 Task: Create a branch for experimental changes in your repository.
Action: Mouse moved to (623, 41)
Screenshot: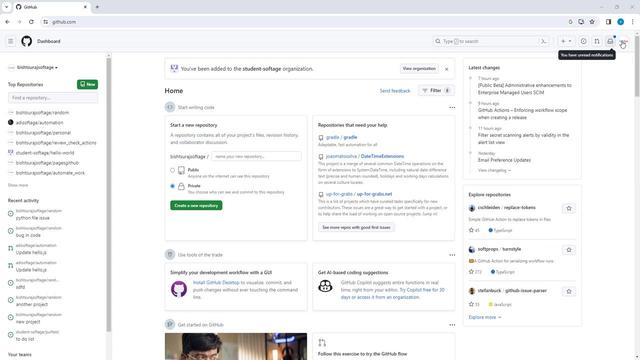 
Action: Mouse pressed left at (623, 41)
Screenshot: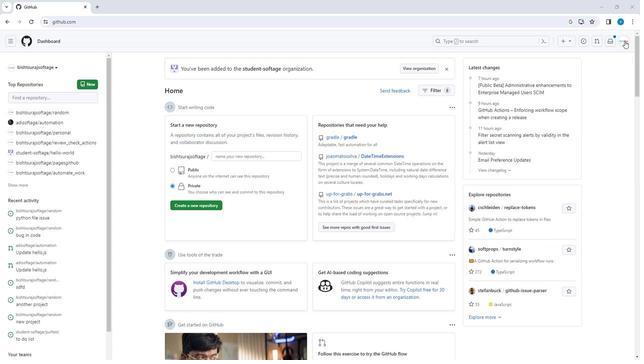 
Action: Mouse moved to (576, 87)
Screenshot: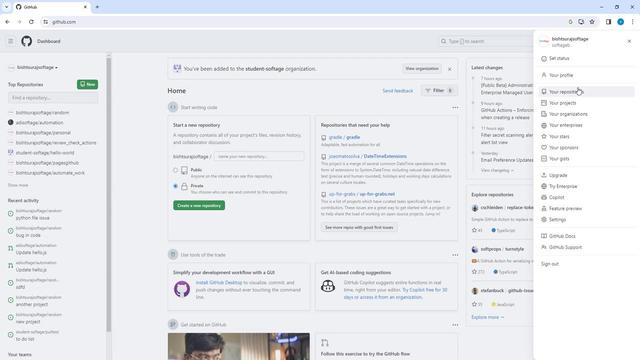 
Action: Mouse pressed left at (576, 87)
Screenshot: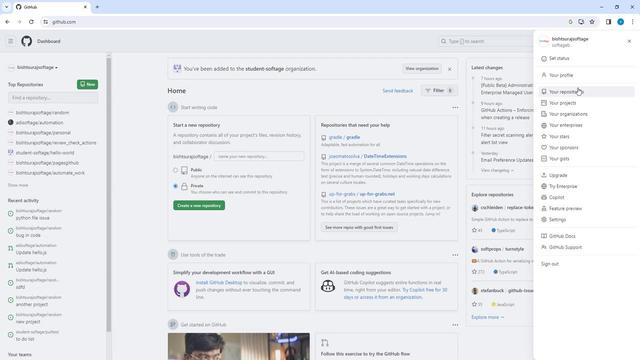 
Action: Mouse moved to (228, 105)
Screenshot: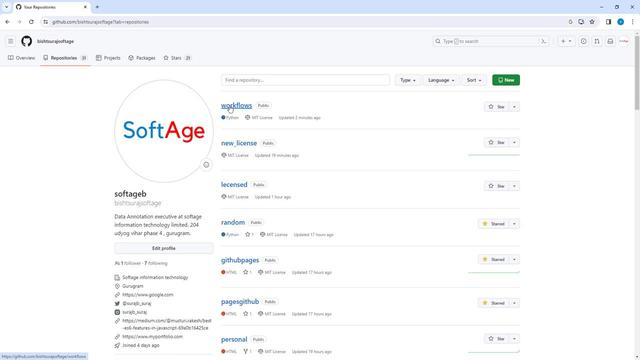 
Action: Mouse pressed left at (228, 105)
Screenshot: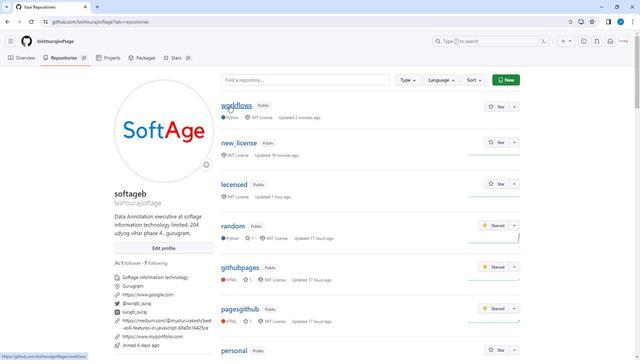 
Action: Mouse moved to (142, 99)
Screenshot: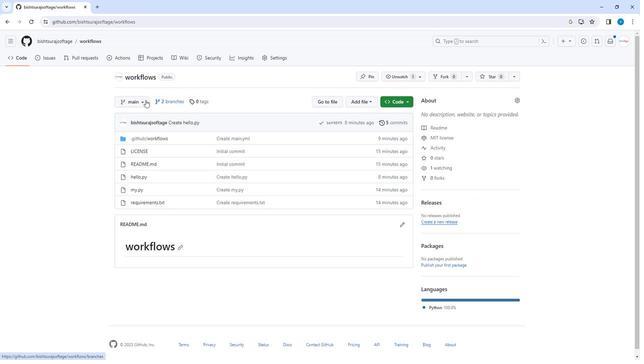 
Action: Mouse pressed left at (142, 99)
Screenshot: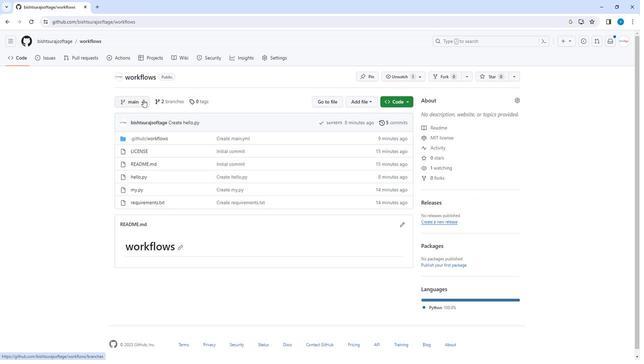 
Action: Mouse moved to (137, 127)
Screenshot: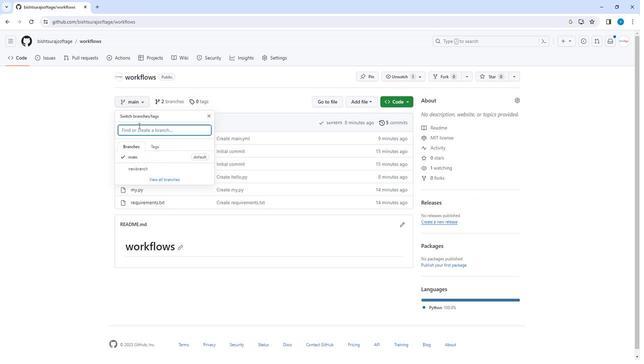 
Action: Key pressed mybracnh
Screenshot: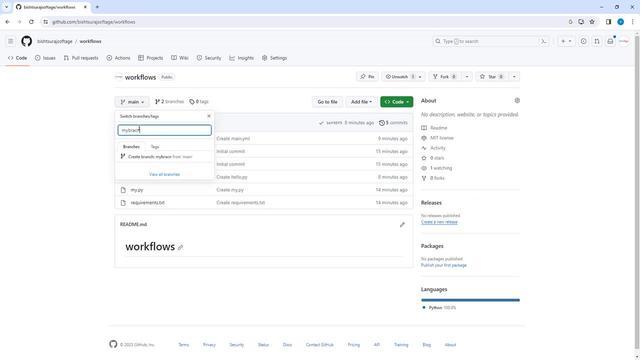 
Action: Mouse moved to (145, 154)
Screenshot: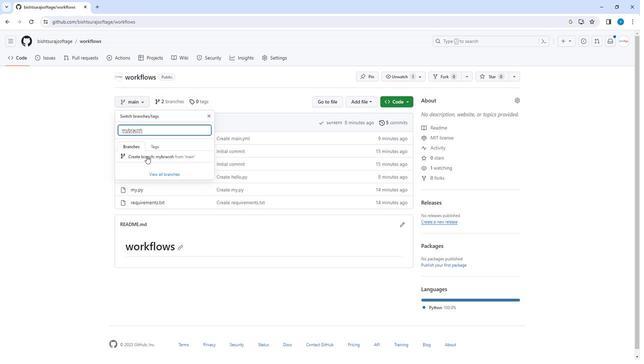 
Action: Mouse pressed left at (145, 154)
Screenshot: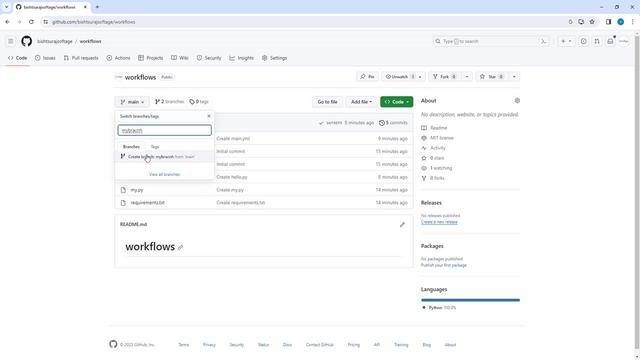 
Action: Mouse moved to (137, 198)
Screenshot: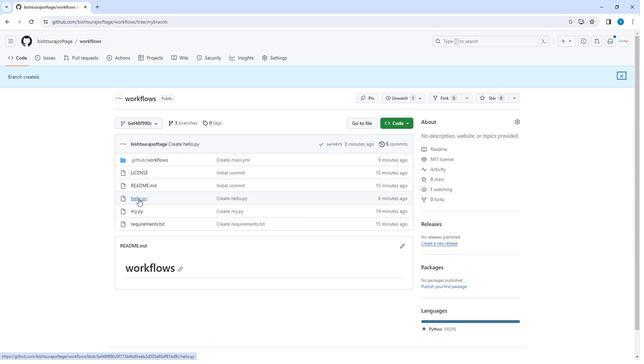 
Action: Mouse pressed left at (137, 198)
Screenshot: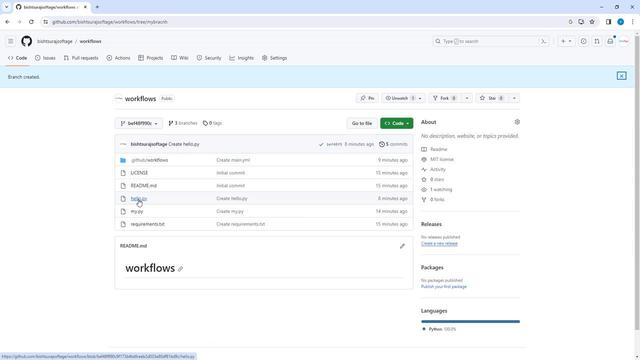 
Action: Mouse moved to (600, 118)
Screenshot: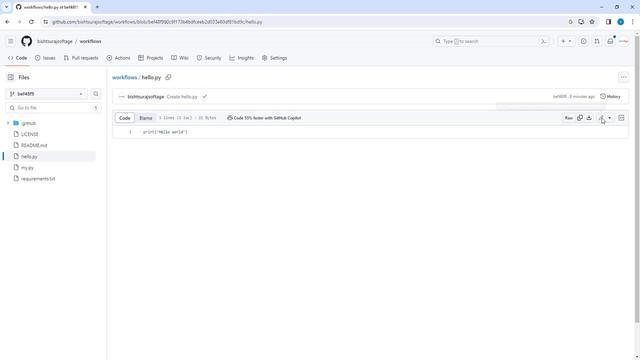 
Action: Mouse pressed left at (600, 118)
Screenshot: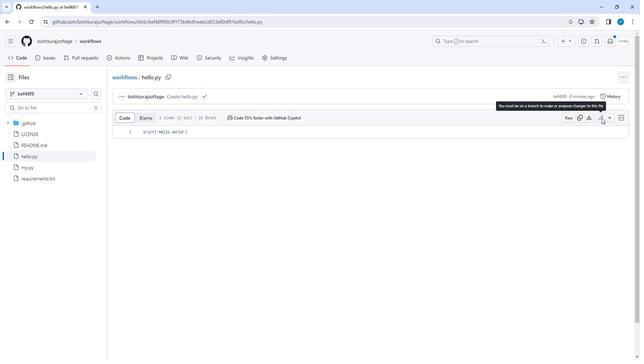 
Action: Mouse moved to (599, 118)
Screenshot: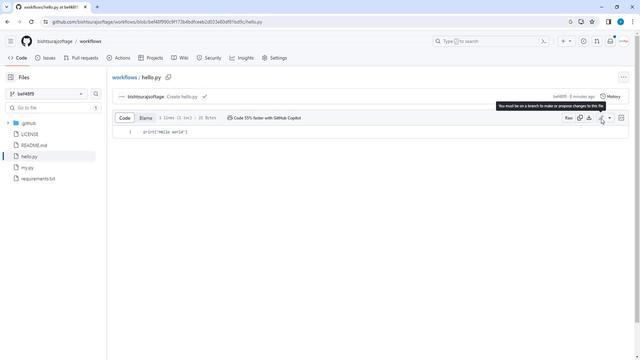 
Action: Mouse pressed left at (599, 118)
Screenshot: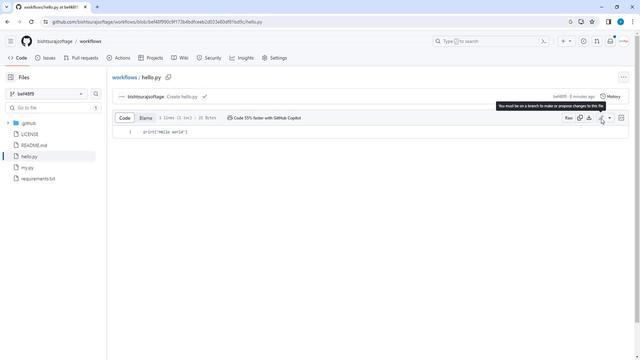 
Action: Mouse pressed left at (599, 118)
Screenshot: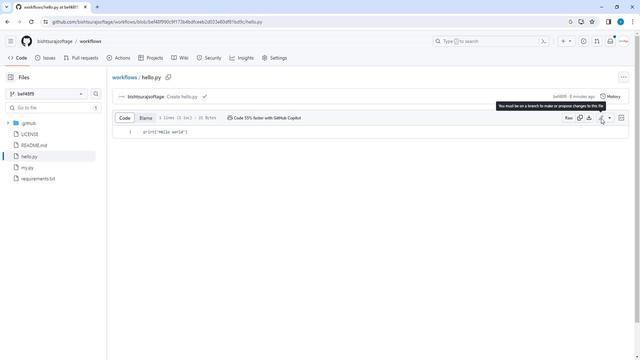 
Action: Mouse moved to (135, 77)
Screenshot: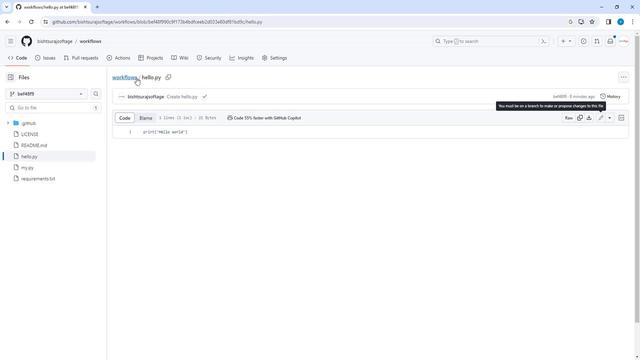 
Action: Mouse pressed left at (135, 77)
Screenshot: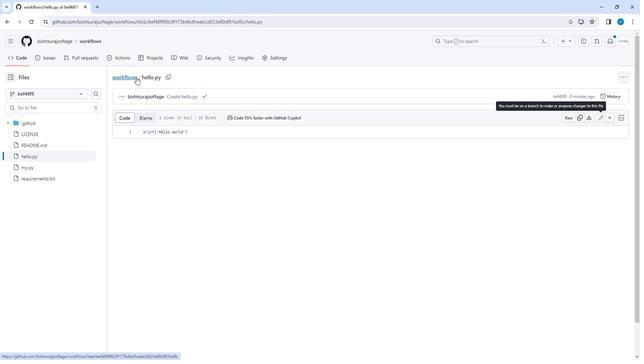 
Action: Mouse moved to (154, 103)
Screenshot: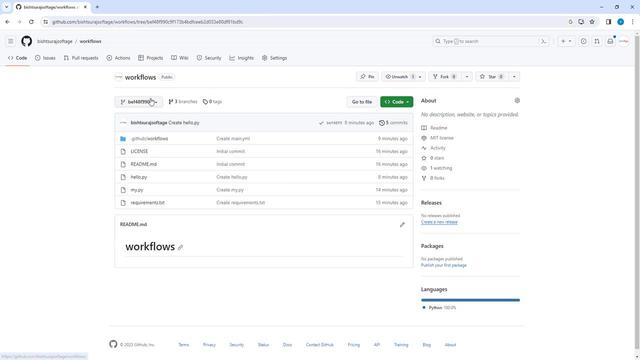 
Action: Mouse pressed left at (154, 103)
Screenshot: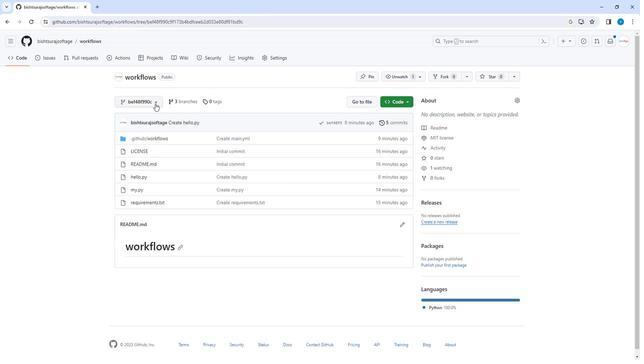 
Action: Mouse moved to (139, 167)
Screenshot: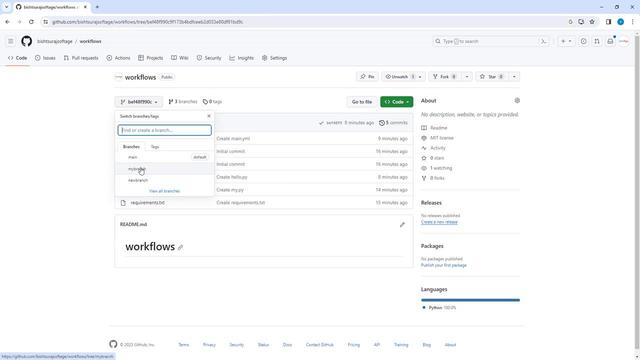 
Action: Mouse pressed left at (139, 167)
Screenshot: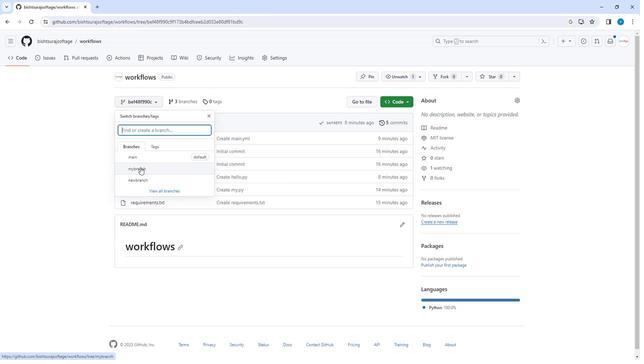 
Action: Mouse moved to (133, 200)
Screenshot: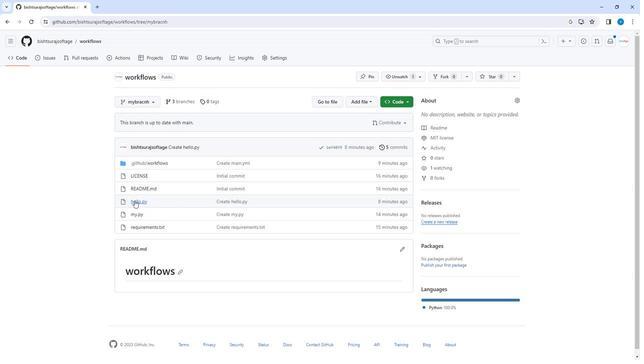 
Action: Mouse pressed left at (133, 200)
Screenshot: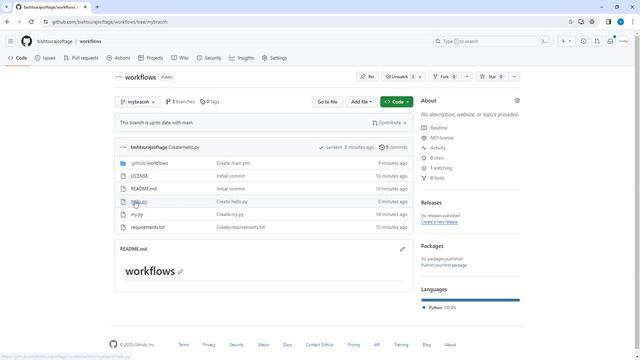 
Action: Mouse moved to (596, 117)
Screenshot: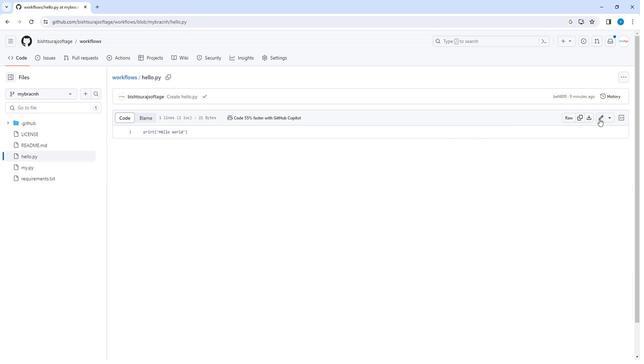 
Action: Mouse pressed left at (596, 117)
Screenshot: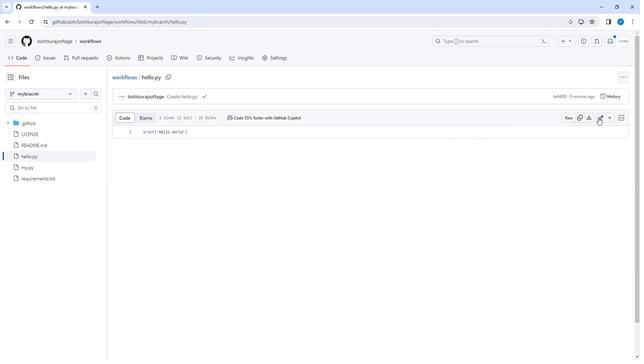 
Action: Mouse moved to (184, 140)
Screenshot: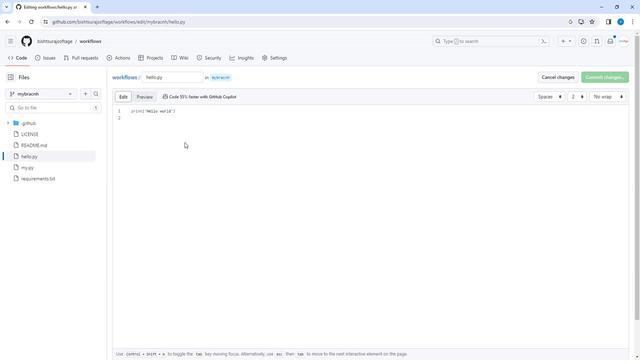 
Action: Mouse pressed left at (184, 140)
Screenshot: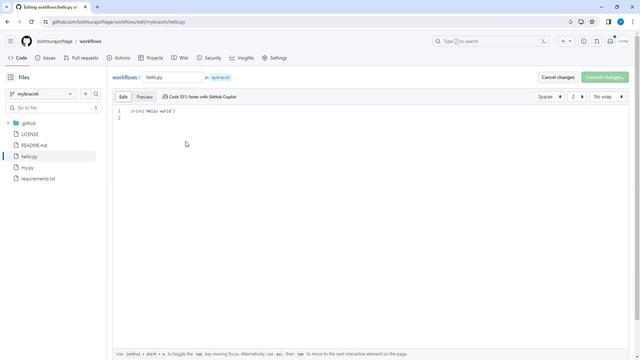 
Action: Key pressed print<Key.shift_r>('editing<Key.space>y<Key.backspace>using<Key.space>new<Key.space>branch'<Key.shift_r>)
Screenshot: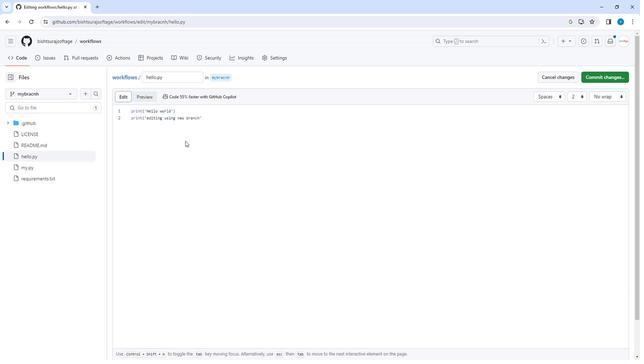 
Action: Mouse moved to (590, 76)
Screenshot: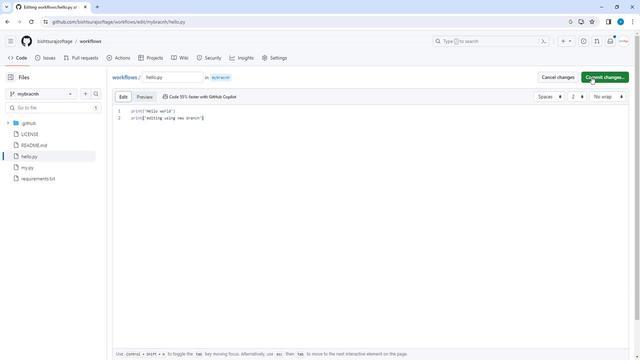 
Action: Mouse pressed left at (590, 76)
Screenshot: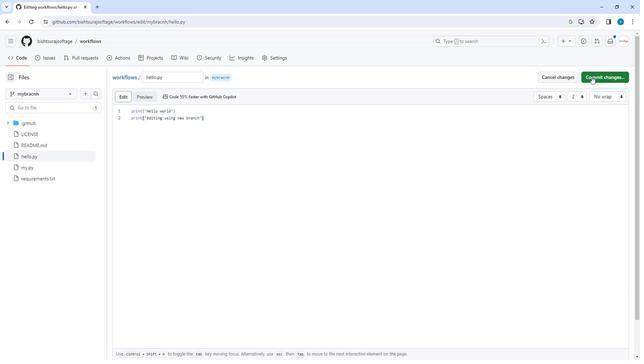 
Action: Mouse moved to (365, 266)
Screenshot: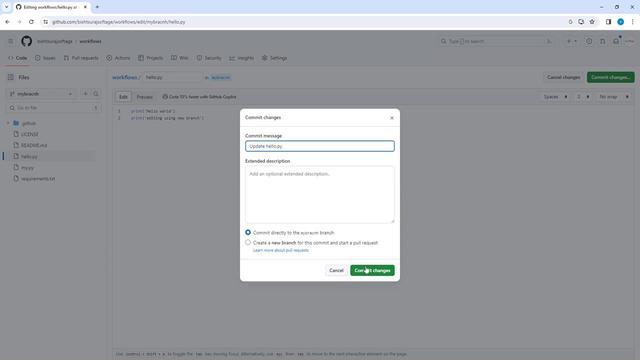 
Action: Mouse pressed left at (365, 266)
Screenshot: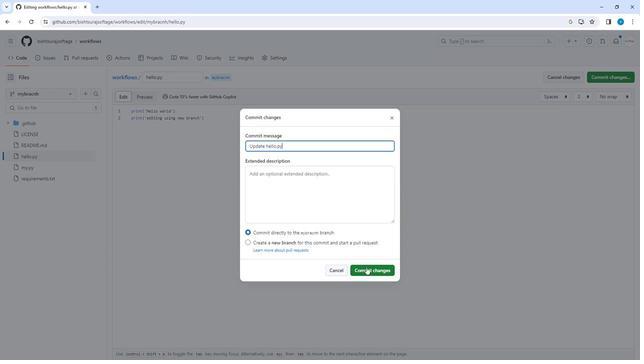 
Action: Mouse moved to (21, 57)
Screenshot: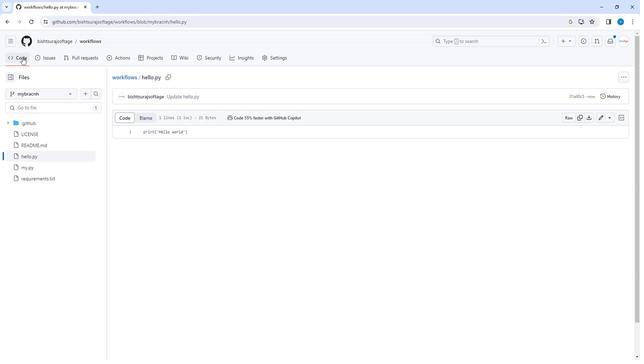 
Action: Mouse pressed left at (21, 57)
Screenshot: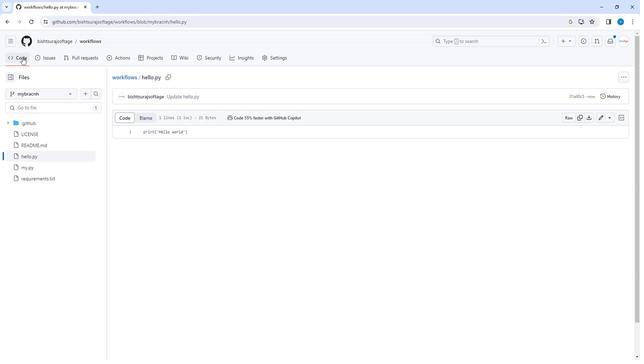 
Action: Mouse moved to (125, 196)
Screenshot: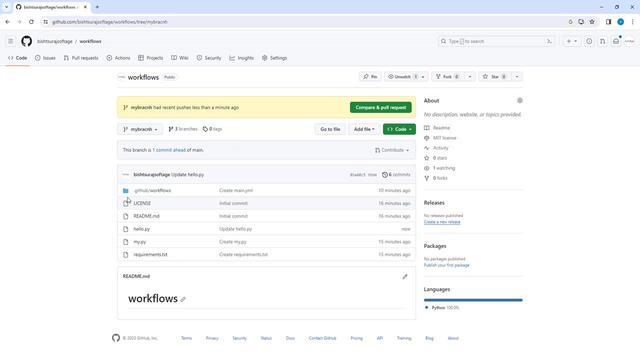 
